Task: Create a rule when custom fields assignee is set to priority by anyone.
Action: Mouse moved to (972, 74)
Screenshot: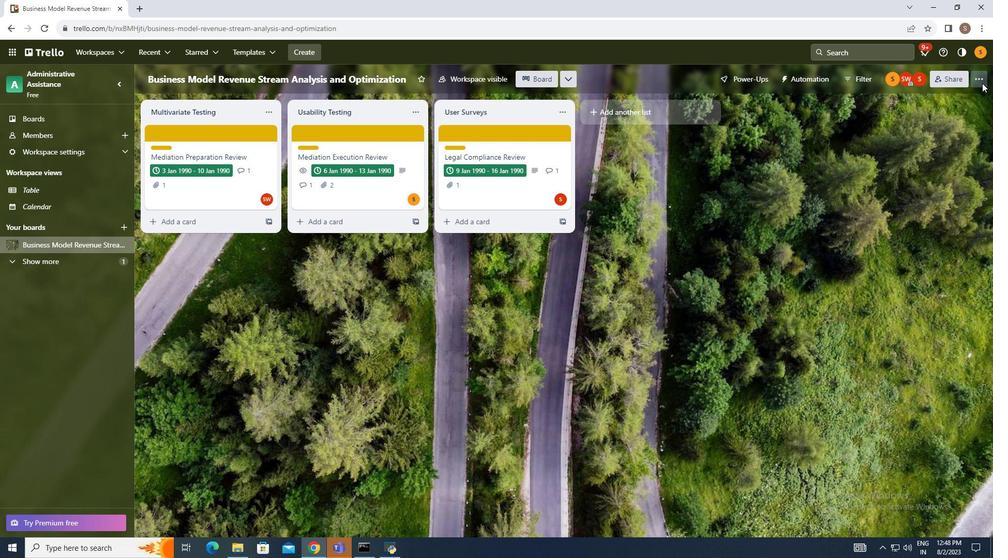 
Action: Mouse pressed left at (972, 74)
Screenshot: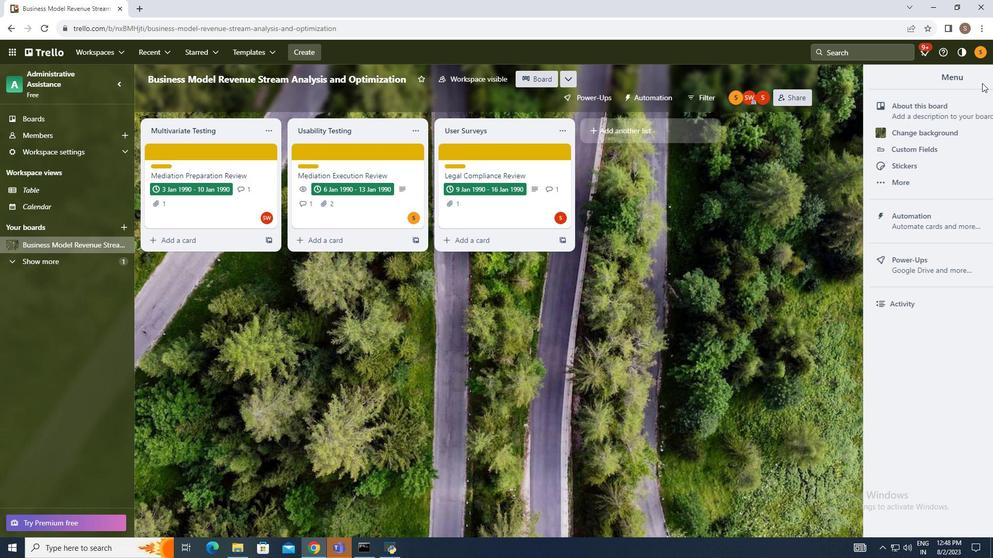 
Action: Mouse moved to (876, 218)
Screenshot: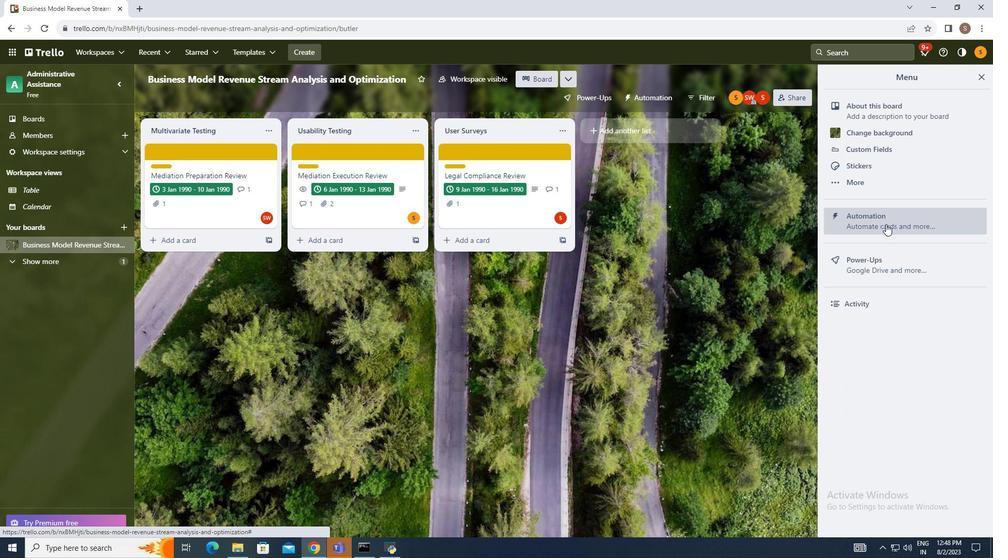
Action: Mouse pressed left at (876, 218)
Screenshot: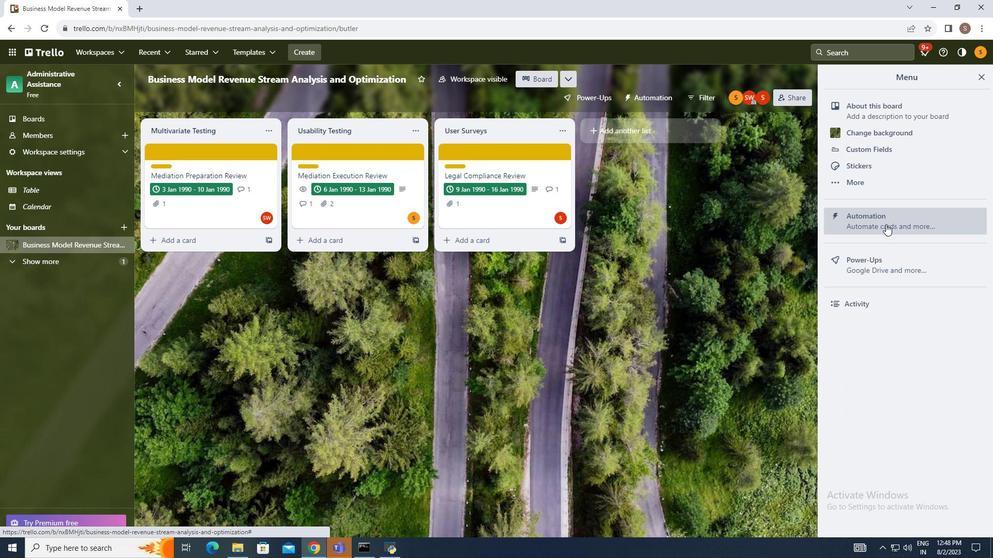 
Action: Mouse moved to (183, 179)
Screenshot: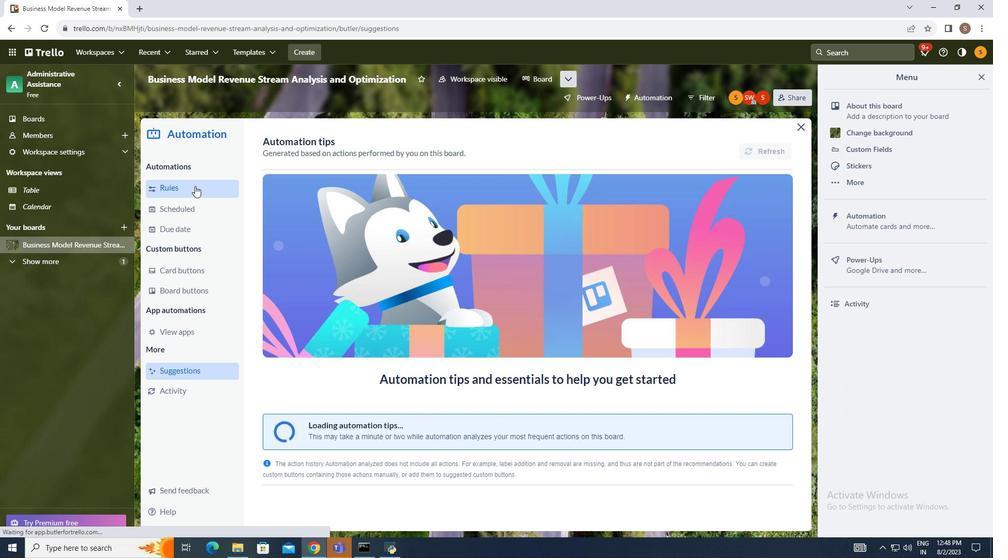 
Action: Mouse pressed left at (183, 179)
Screenshot: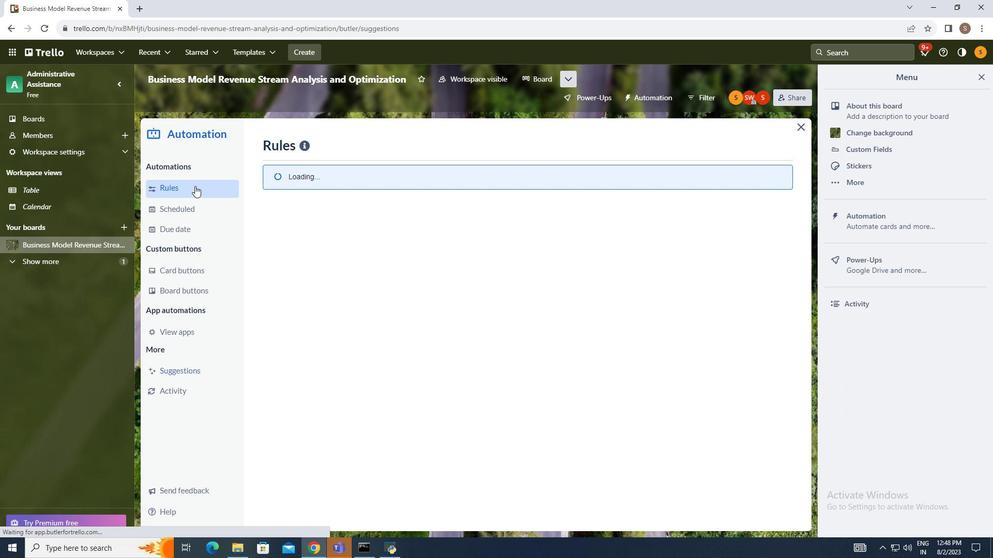 
Action: Mouse moved to (690, 134)
Screenshot: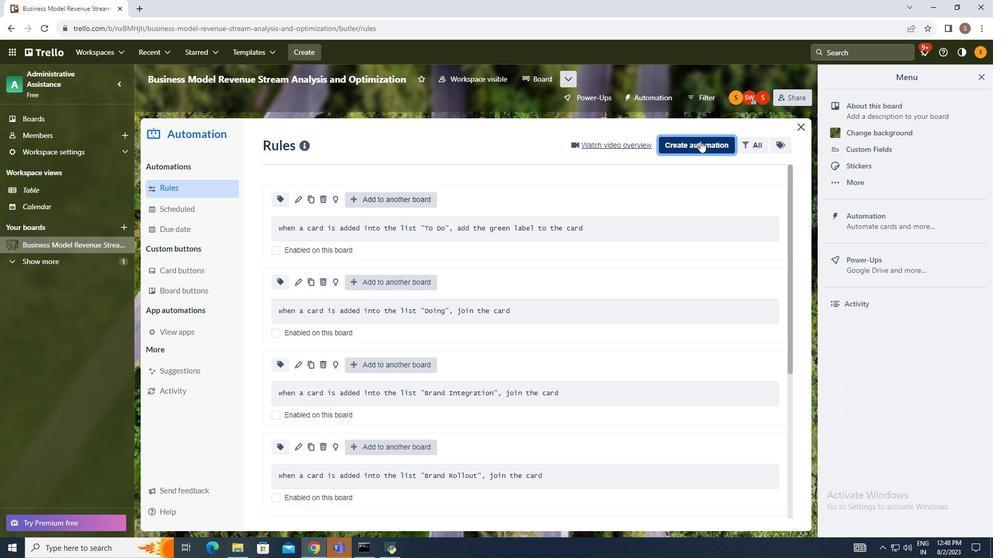 
Action: Mouse pressed left at (690, 134)
Screenshot: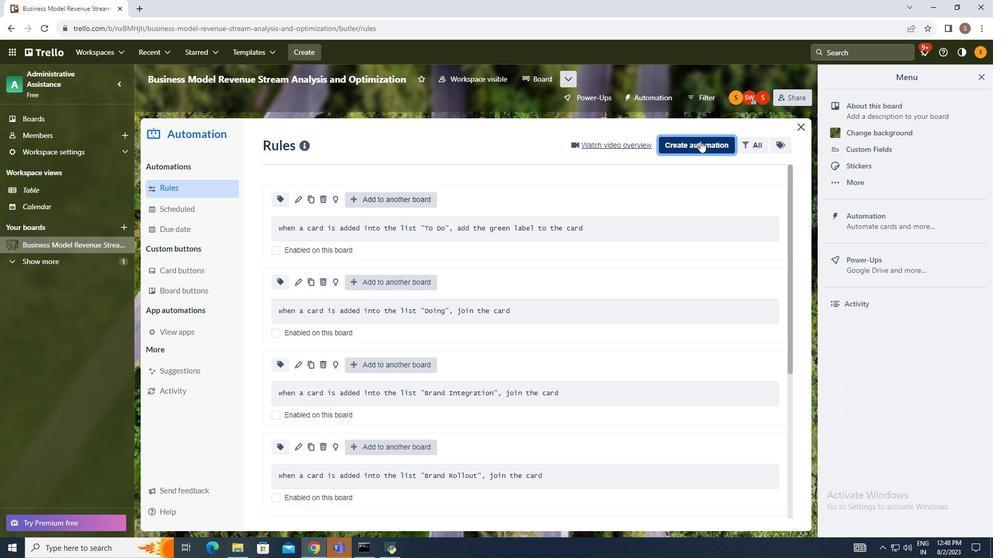 
Action: Mouse moved to (473, 242)
Screenshot: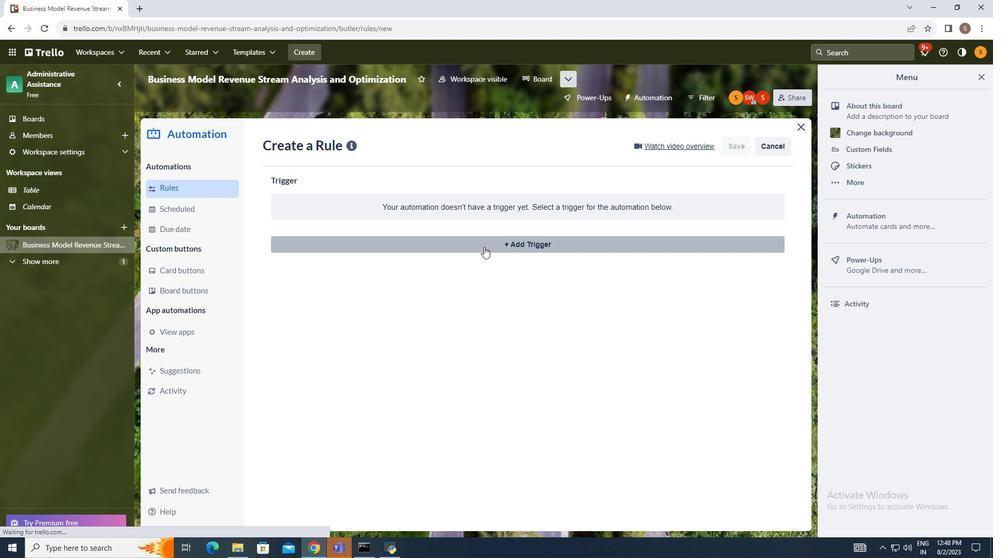 
Action: Mouse pressed left at (473, 242)
Screenshot: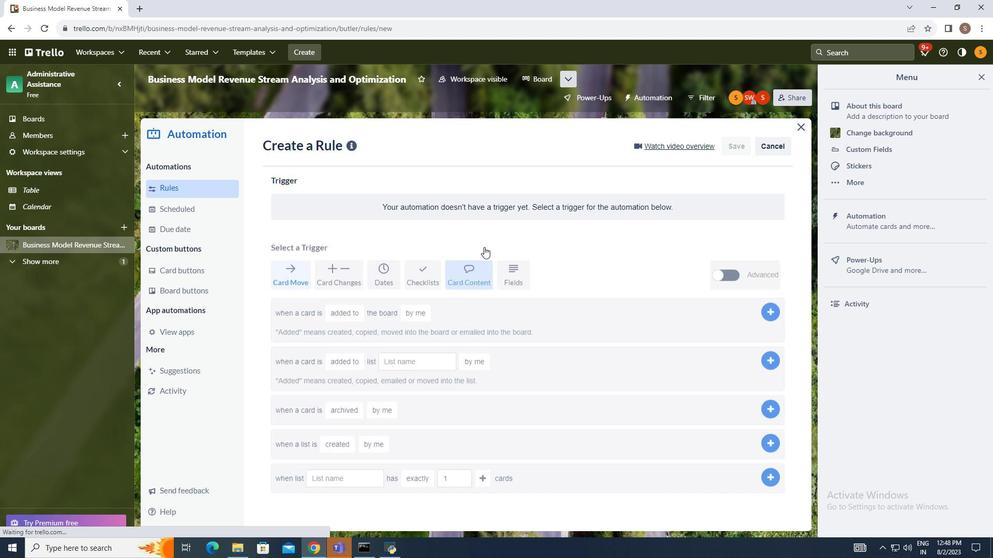 
Action: Mouse moved to (496, 277)
Screenshot: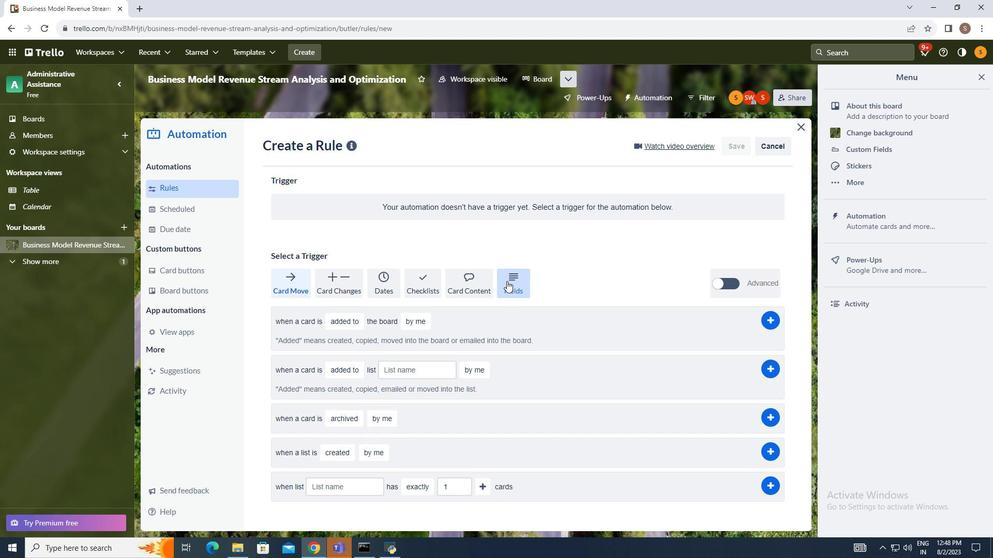 
Action: Mouse pressed left at (496, 277)
Screenshot: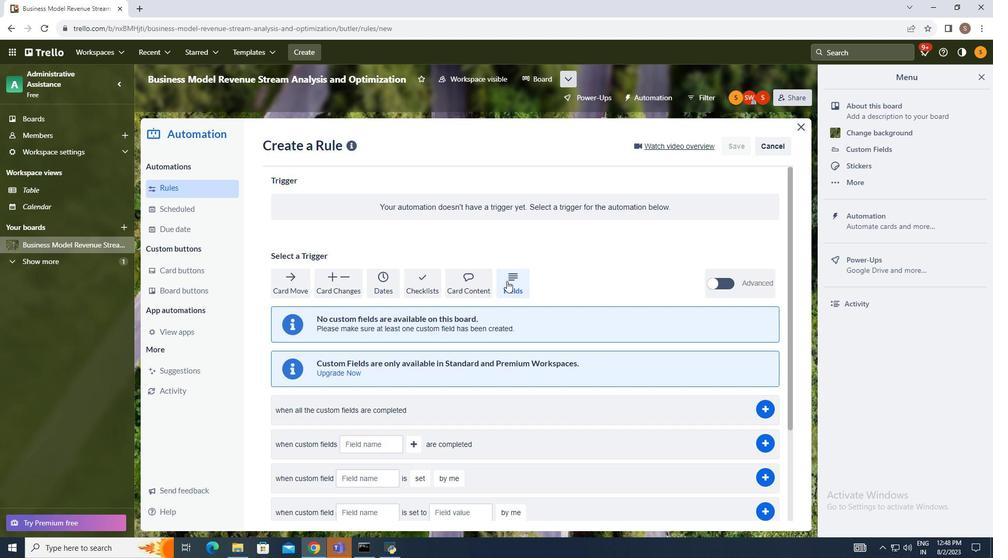 
Action: Mouse moved to (342, 367)
Screenshot: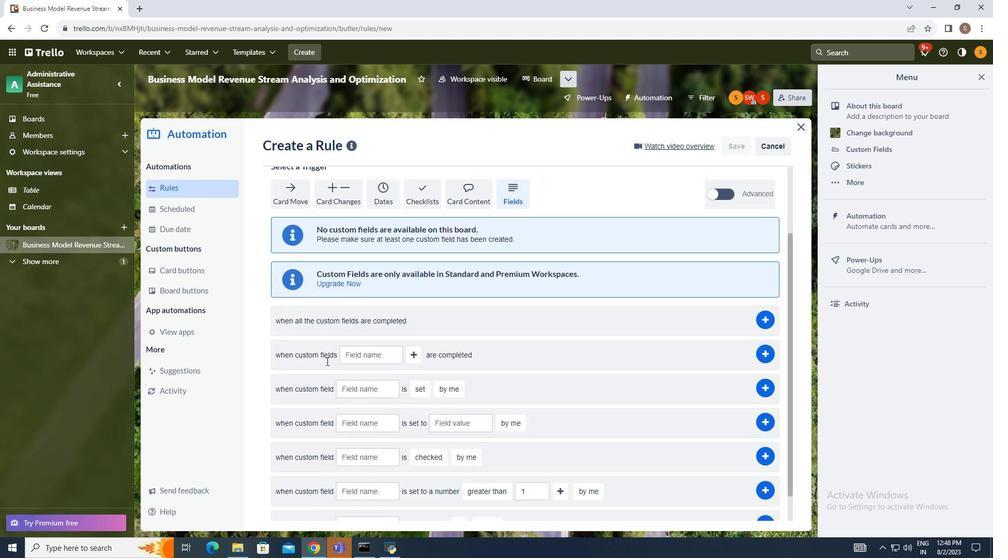 
Action: Mouse scrolled (342, 366) with delta (0, 0)
Screenshot: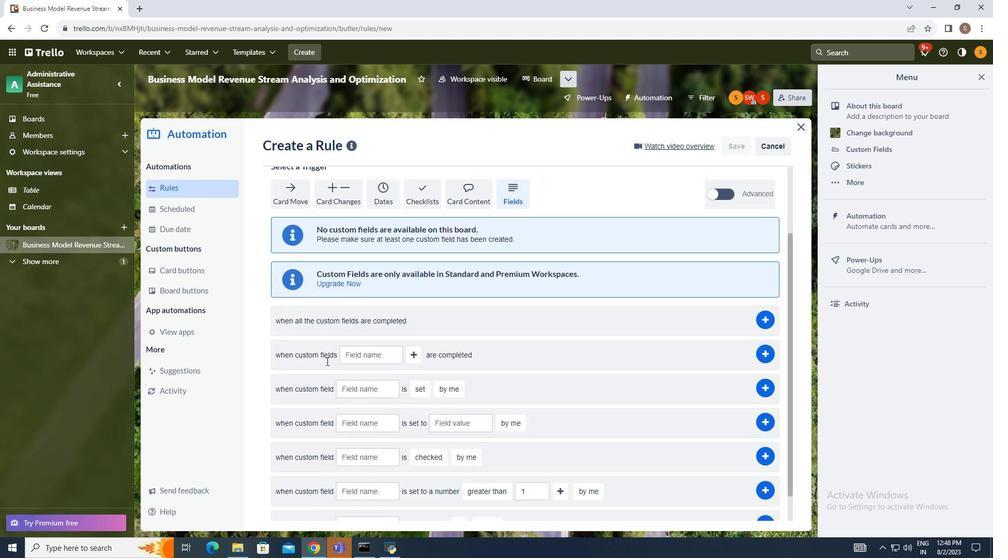 
Action: Mouse moved to (329, 367)
Screenshot: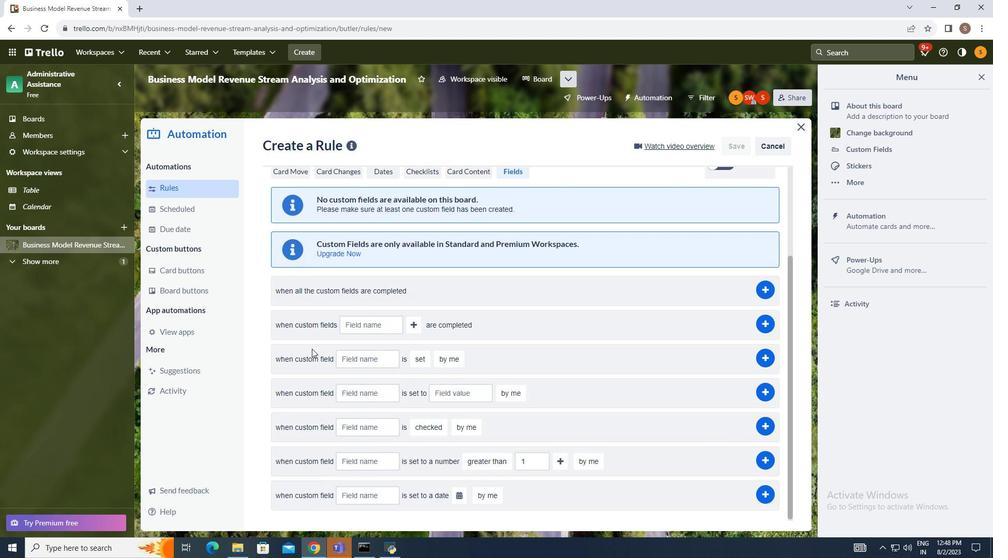 
Action: Mouse scrolled (329, 366) with delta (0, 0)
Screenshot: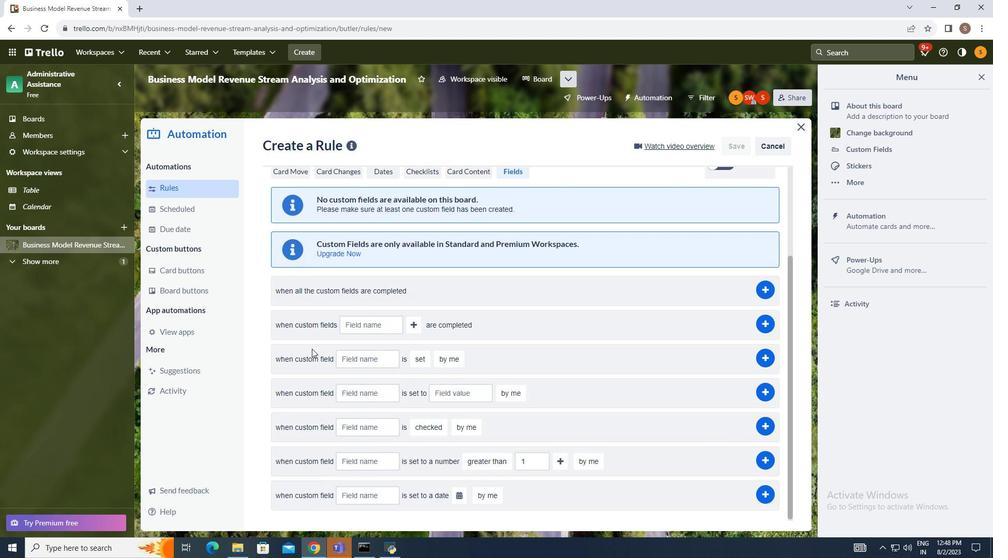 
Action: Mouse moved to (328, 367)
Screenshot: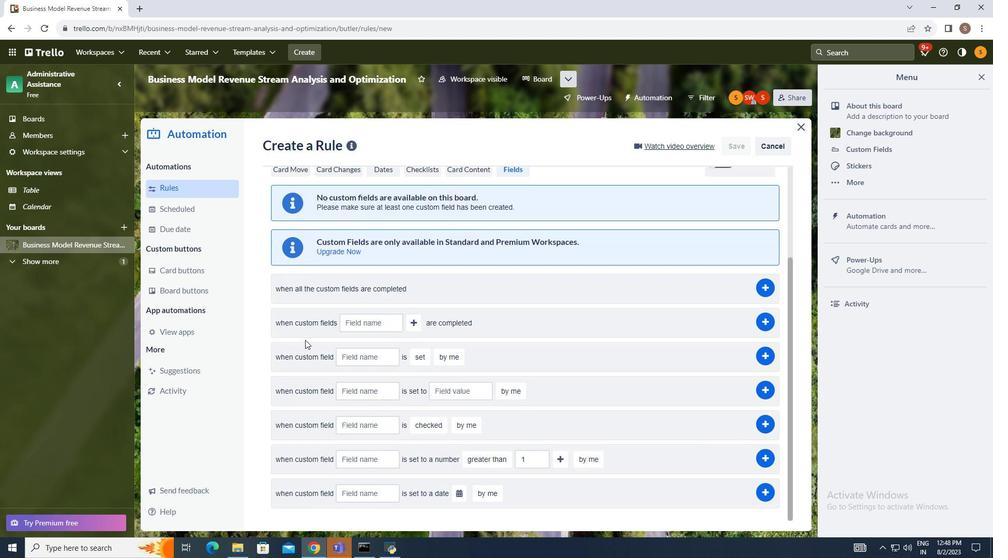 
Action: Mouse scrolled (328, 366) with delta (0, 0)
Screenshot: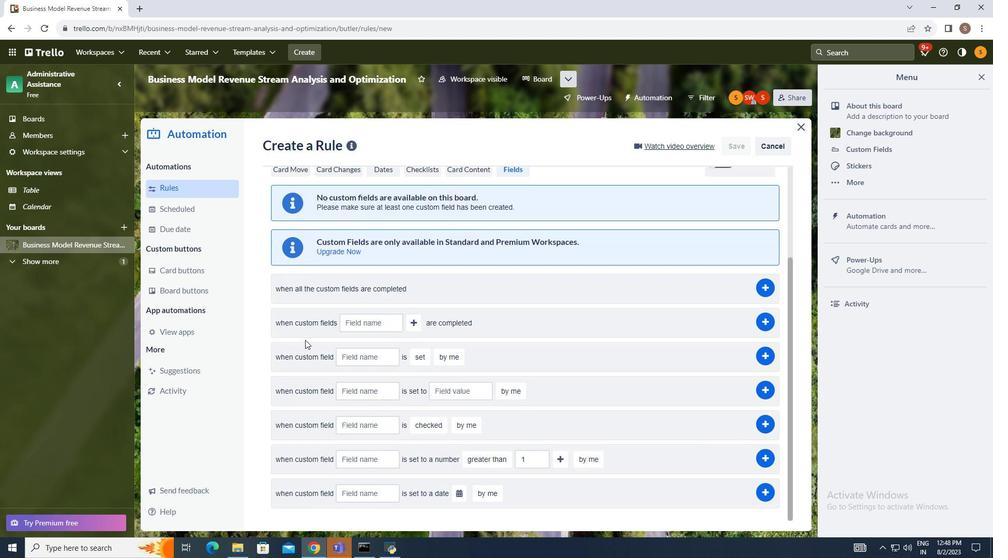 
Action: Mouse moved to (319, 363)
Screenshot: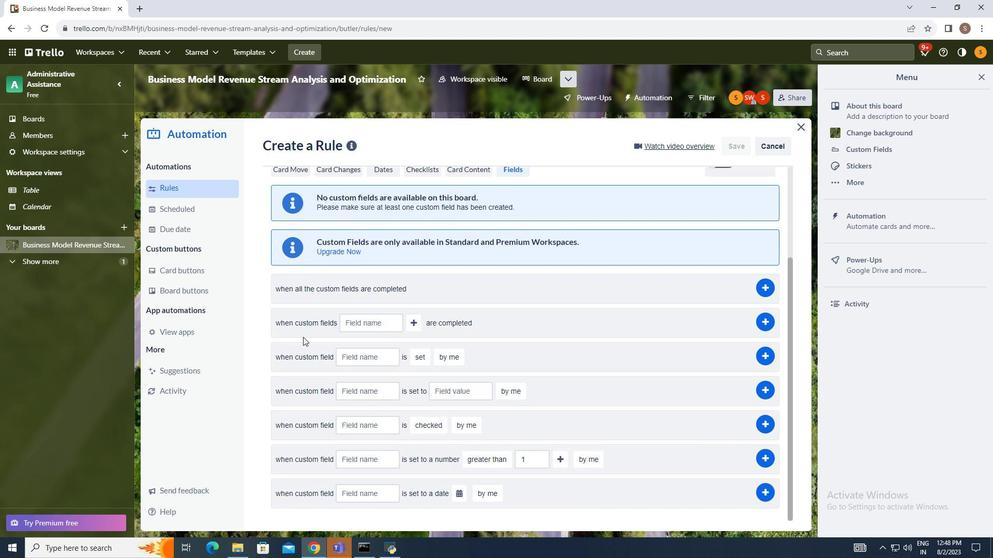 
Action: Mouse scrolled (321, 364) with delta (0, 0)
Screenshot: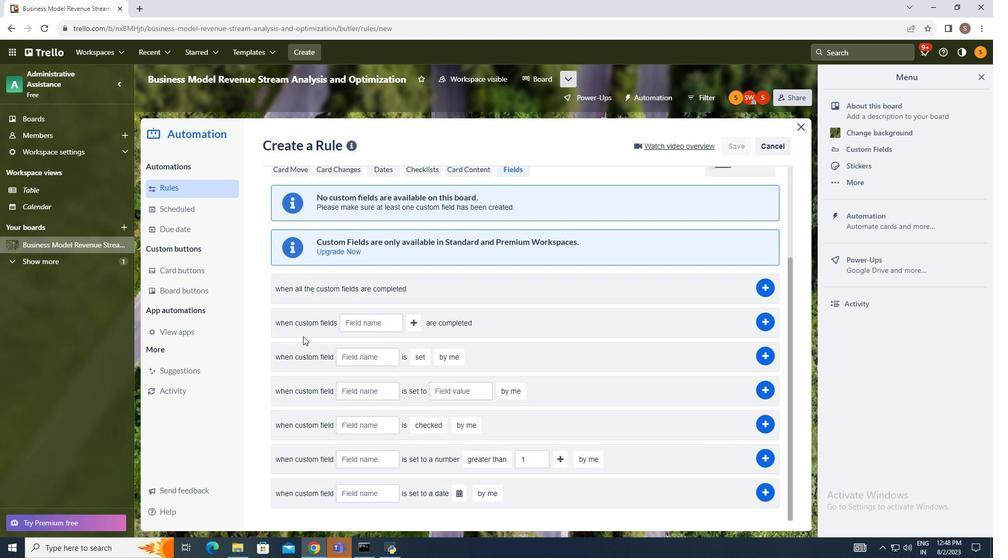 
Action: Mouse moved to (313, 357)
Screenshot: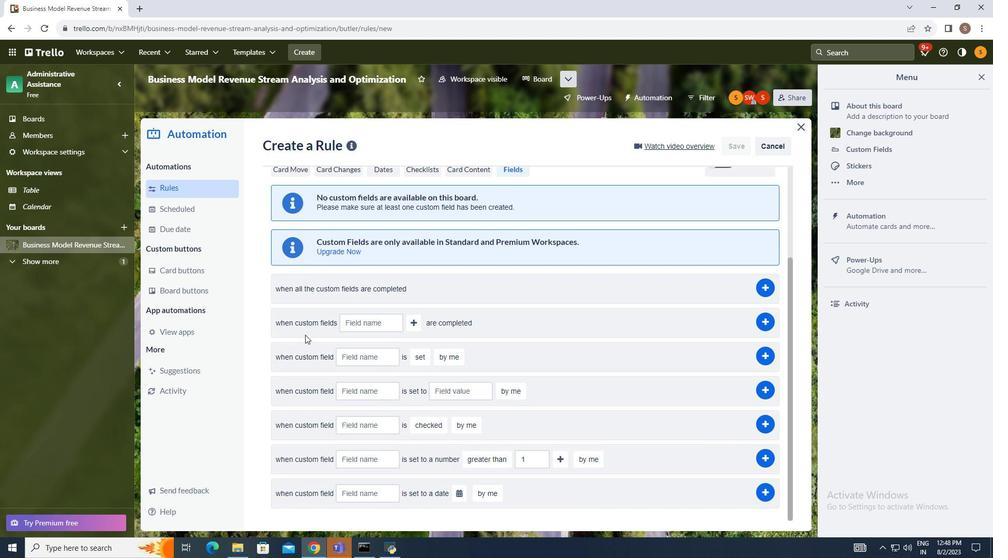 
Action: Mouse scrolled (313, 357) with delta (0, 0)
Screenshot: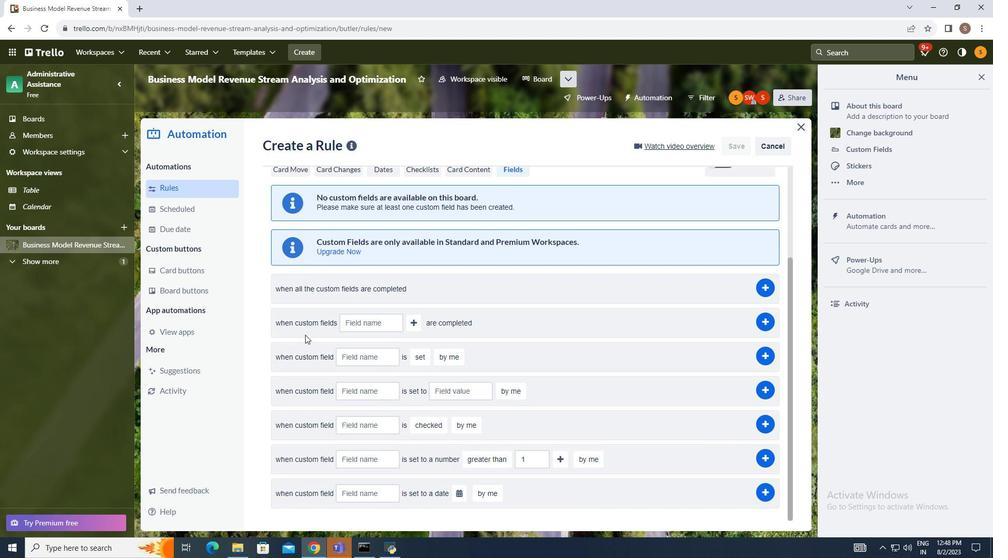 
Action: Mouse moved to (342, 388)
Screenshot: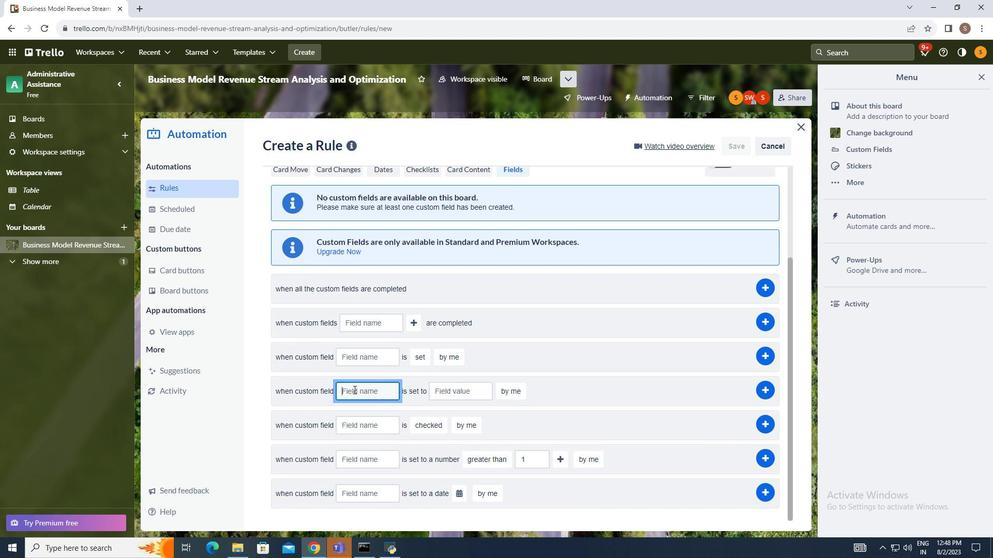
Action: Mouse pressed left at (342, 388)
Screenshot: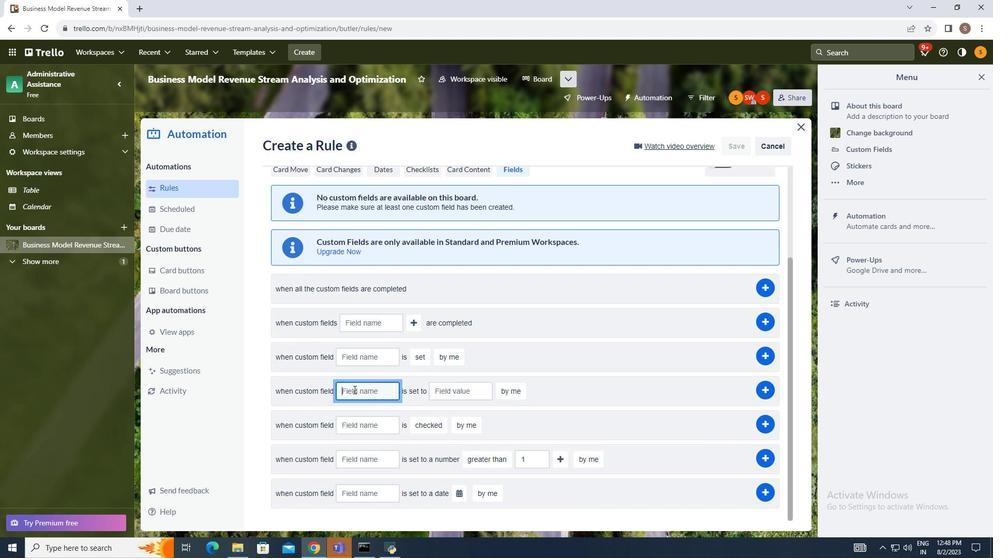 
Action: Mouse moved to (285, 379)
Screenshot: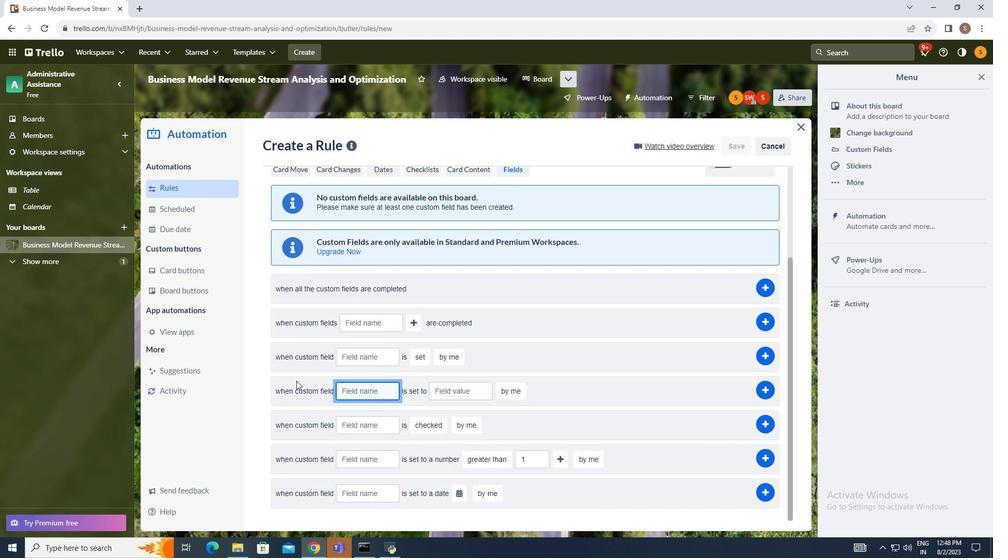 
Action: Key pressed assignee
Screenshot: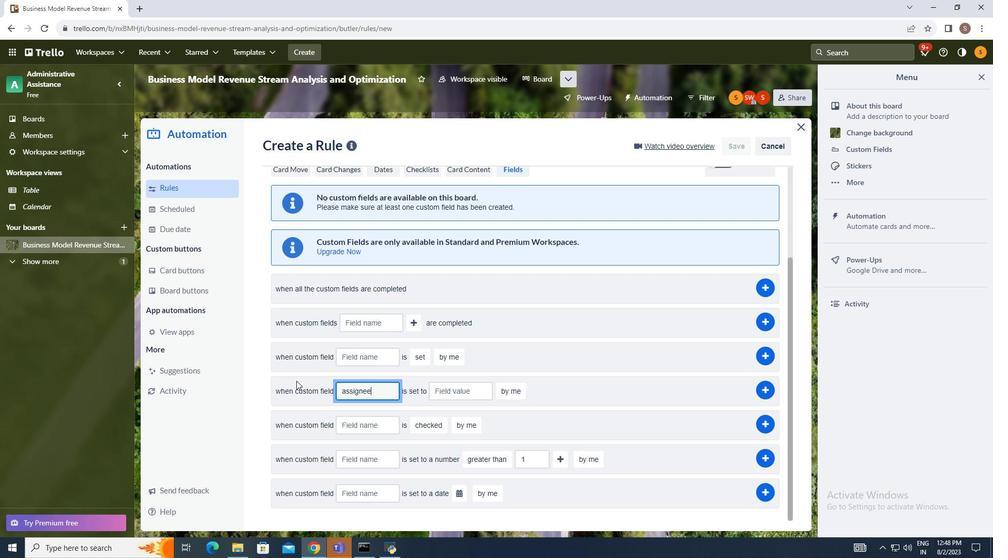 
Action: Mouse moved to (446, 391)
Screenshot: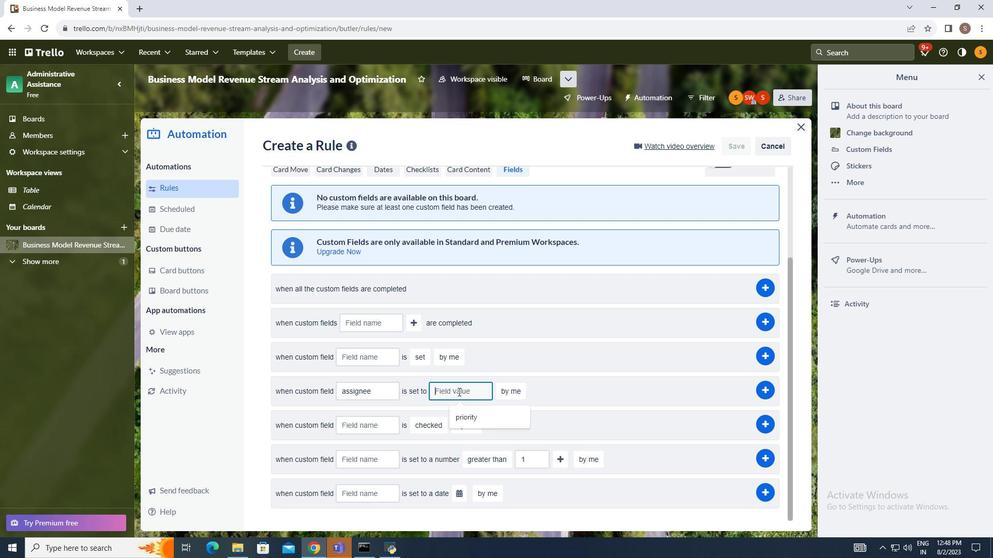 
Action: Mouse pressed left at (446, 391)
Screenshot: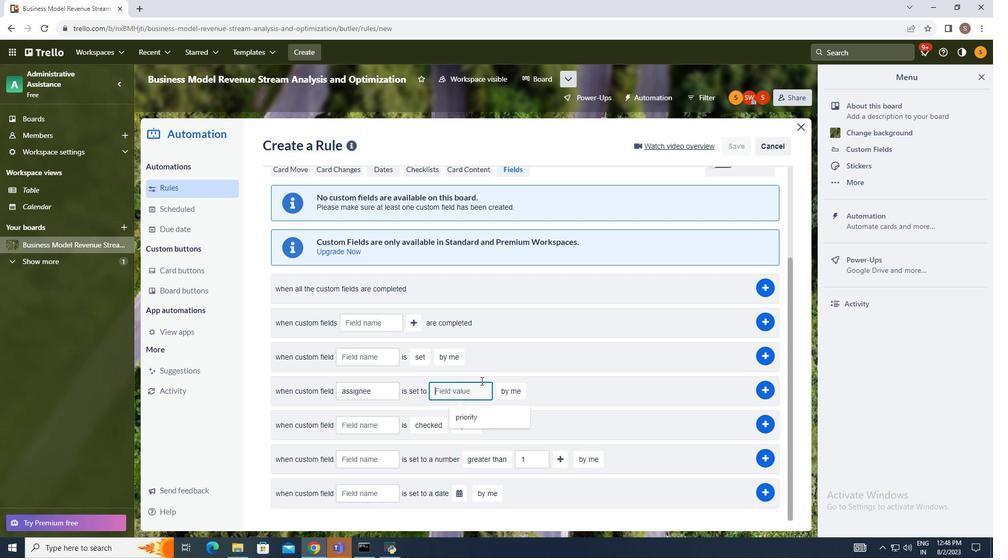 
Action: Mouse moved to (482, 360)
Screenshot: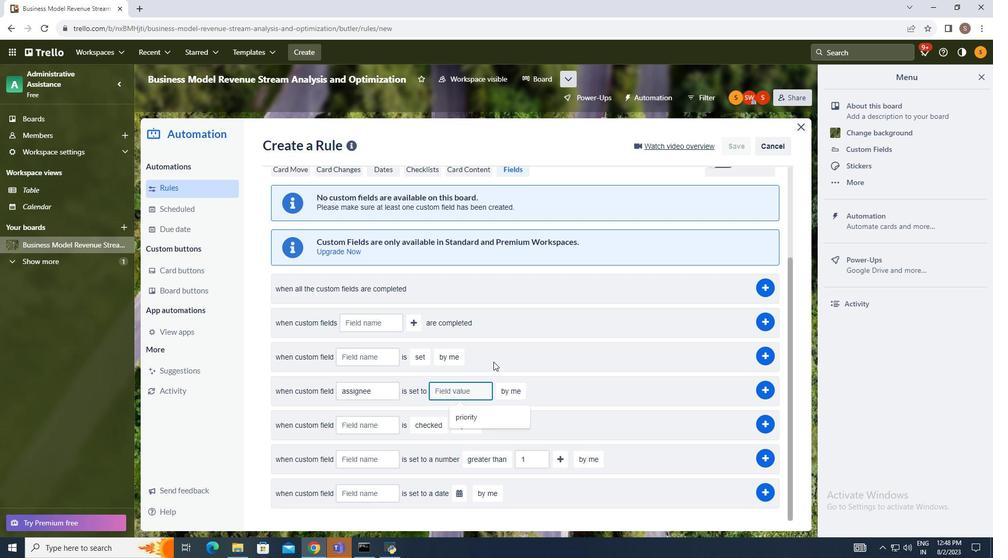 
Action: Key pressed priority
Screenshot: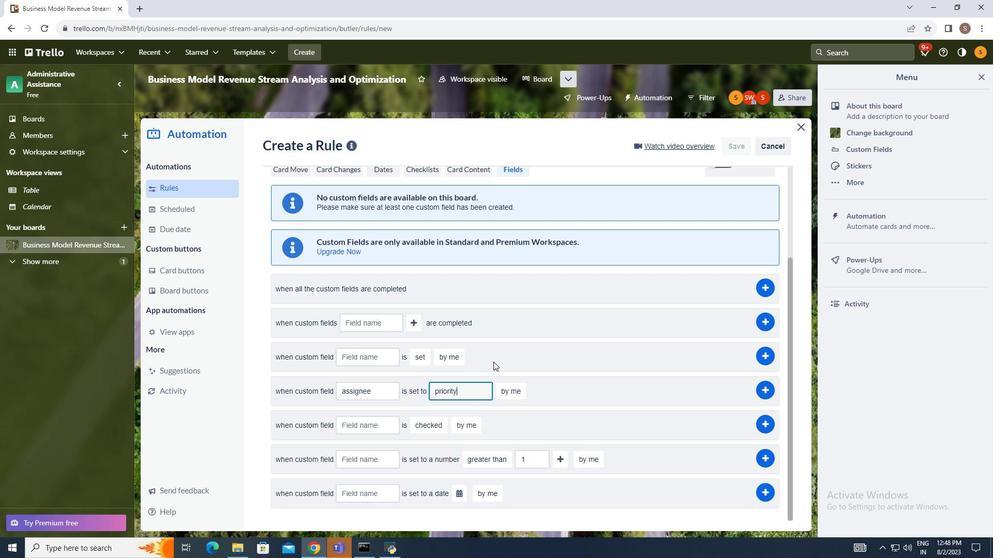 
Action: Mouse moved to (521, 408)
Screenshot: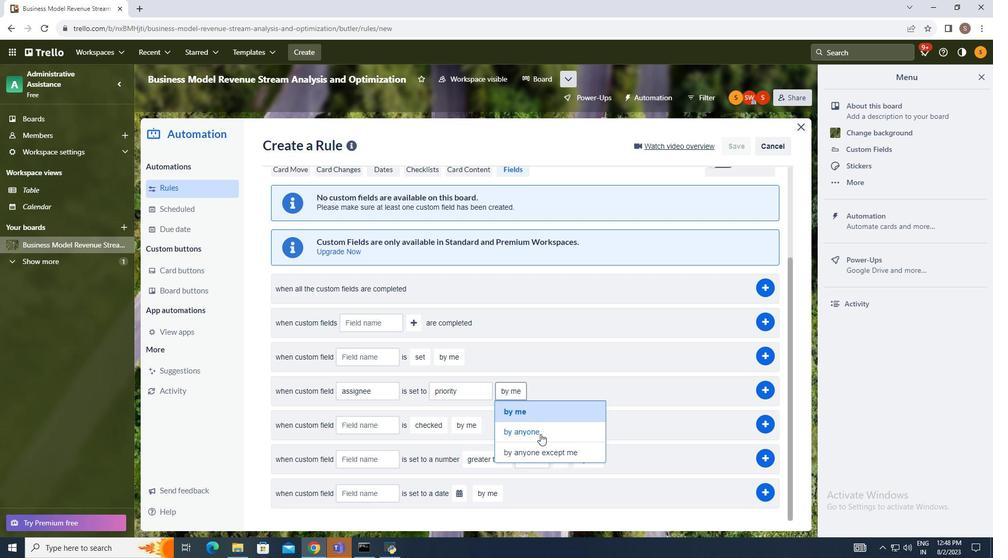 
Action: Mouse pressed left at (504, 389)
Screenshot: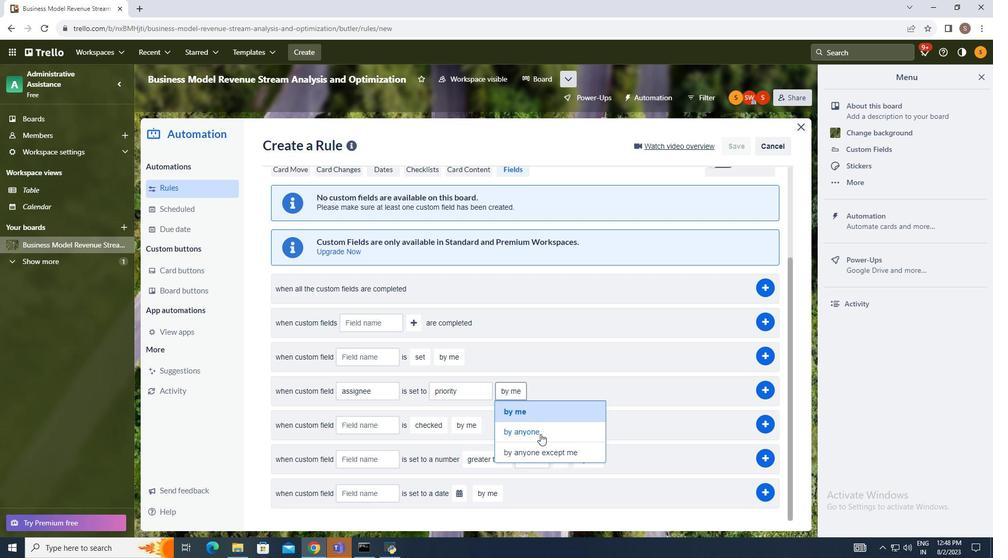 
Action: Mouse moved to (529, 428)
Screenshot: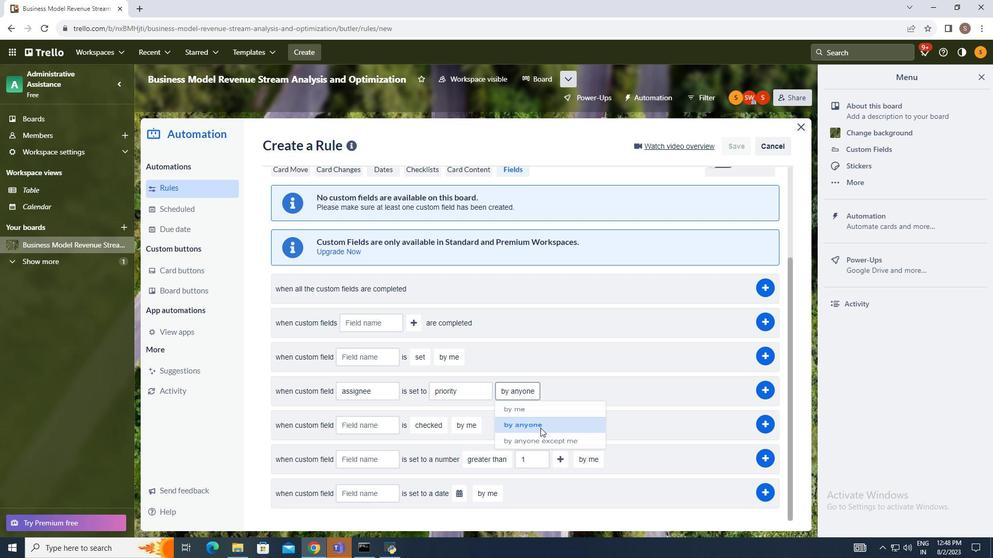 
Action: Mouse pressed left at (529, 428)
Screenshot: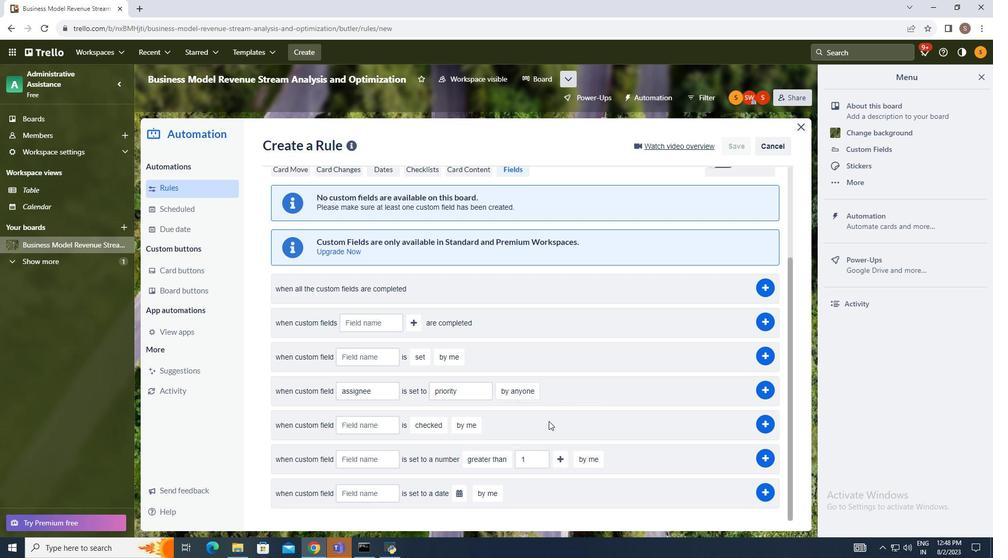 
Action: Mouse moved to (754, 386)
Screenshot: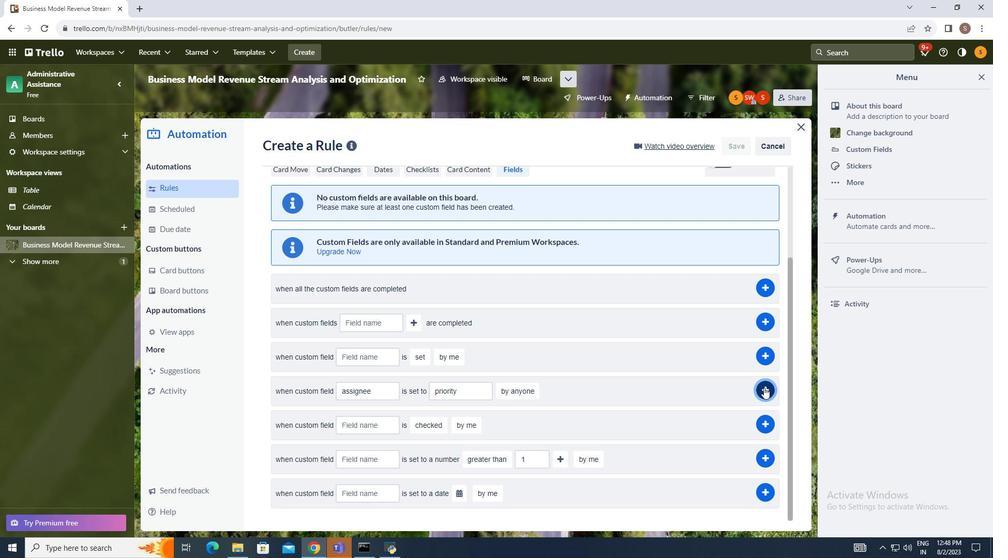 
Action: Mouse pressed left at (754, 386)
Screenshot: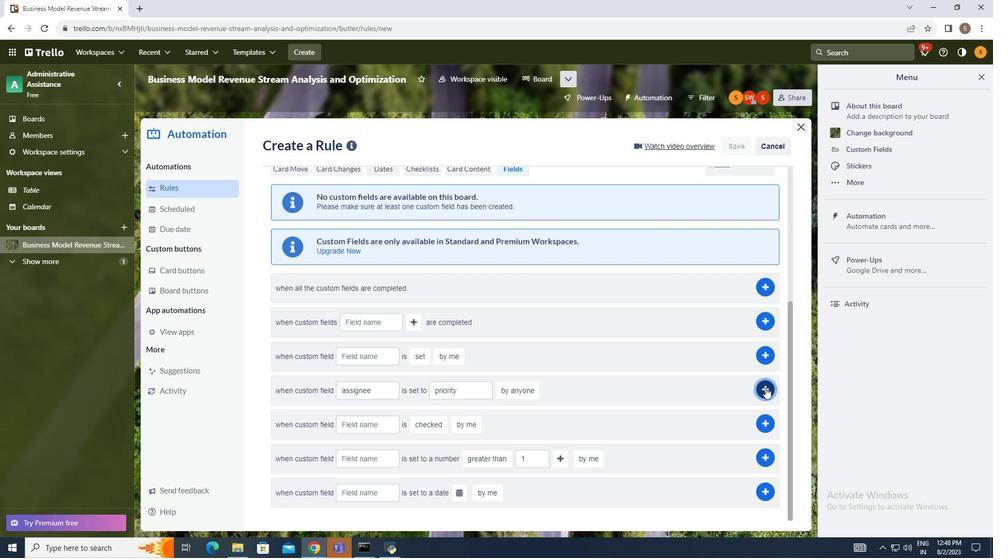 
Action: Mouse moved to (833, 361)
Screenshot: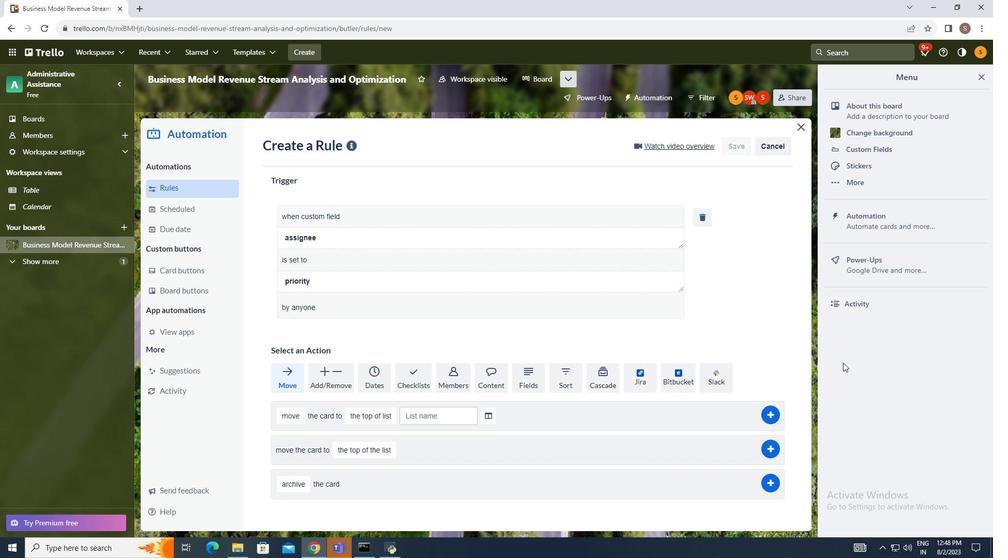
